 Task: Enable the option "Force ad blocking on this site".
Action: Mouse moved to (972, 28)
Screenshot: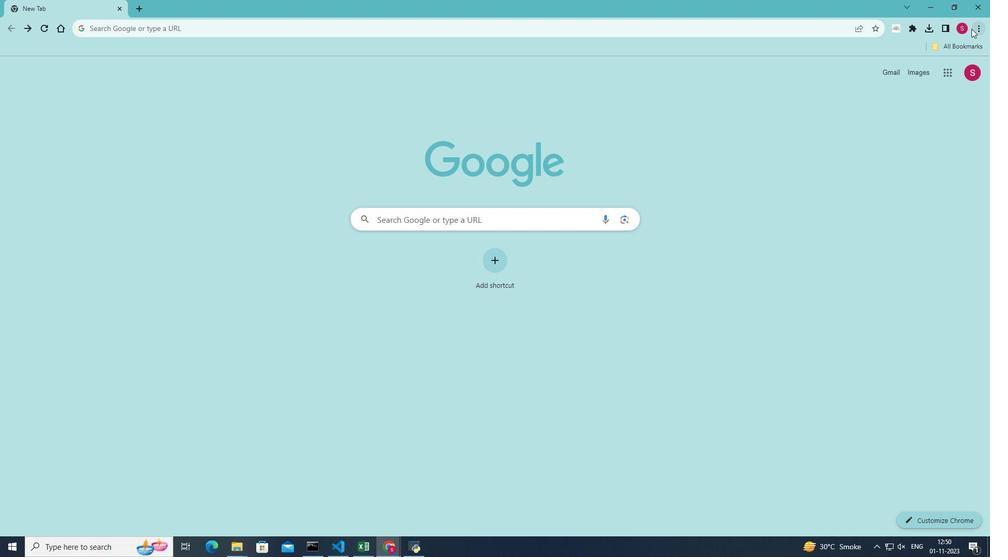
Action: Mouse pressed left at (972, 28)
Screenshot: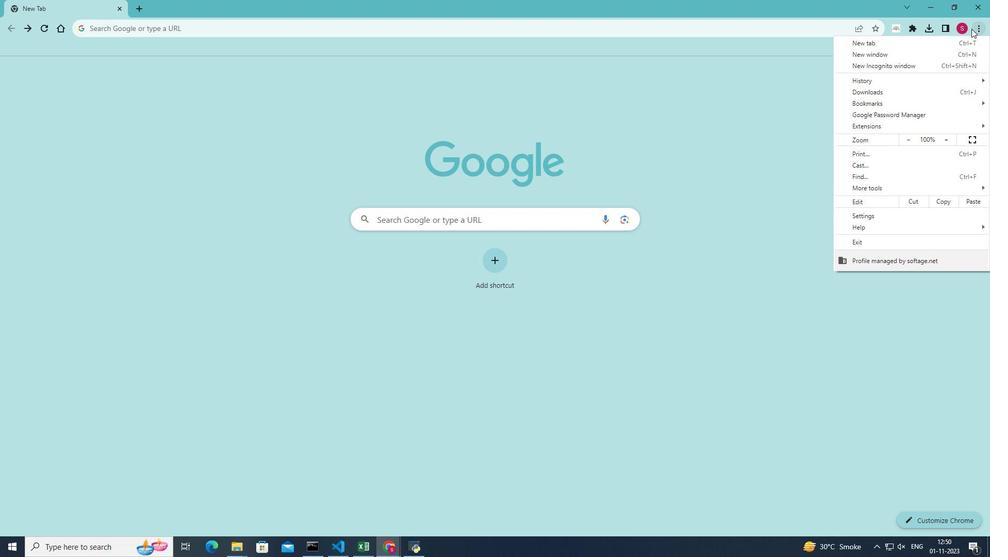 
Action: Mouse moved to (865, 190)
Screenshot: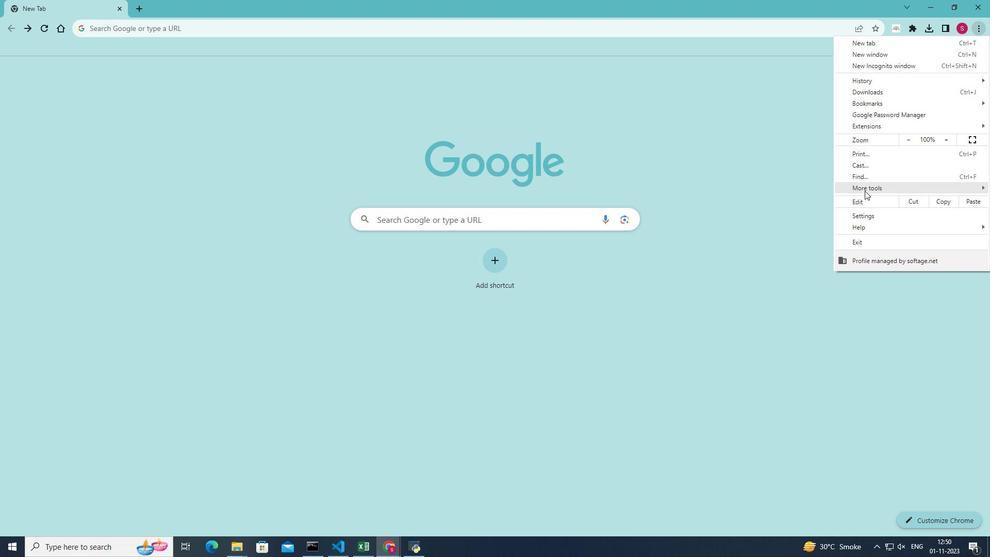 
Action: Mouse pressed left at (865, 190)
Screenshot: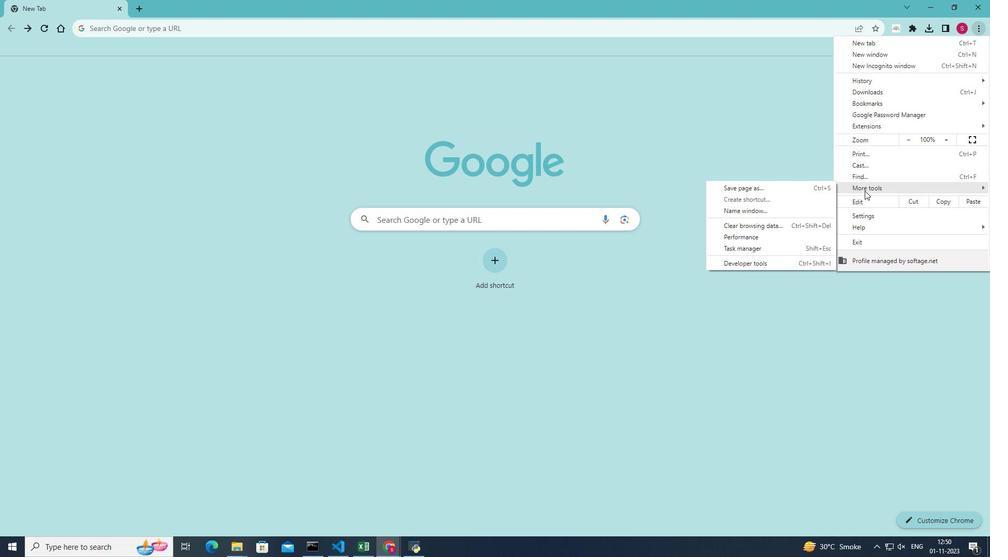 
Action: Mouse moved to (761, 262)
Screenshot: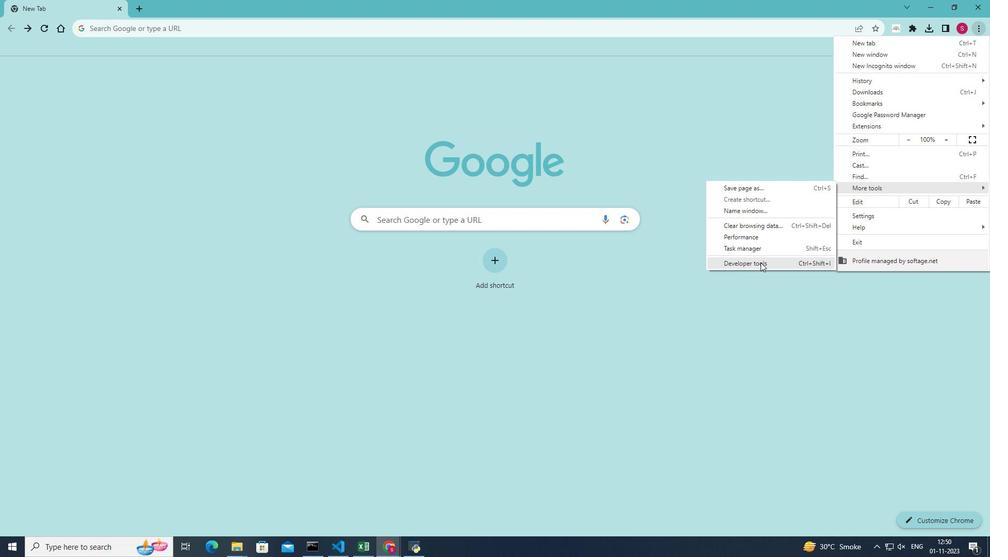
Action: Mouse pressed left at (761, 262)
Screenshot: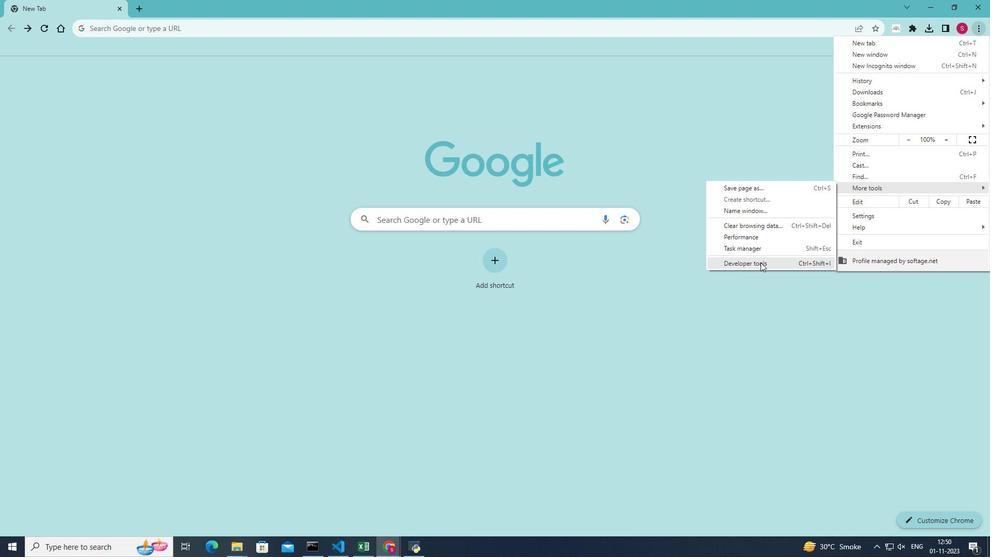 
Action: Mouse moved to (959, 61)
Screenshot: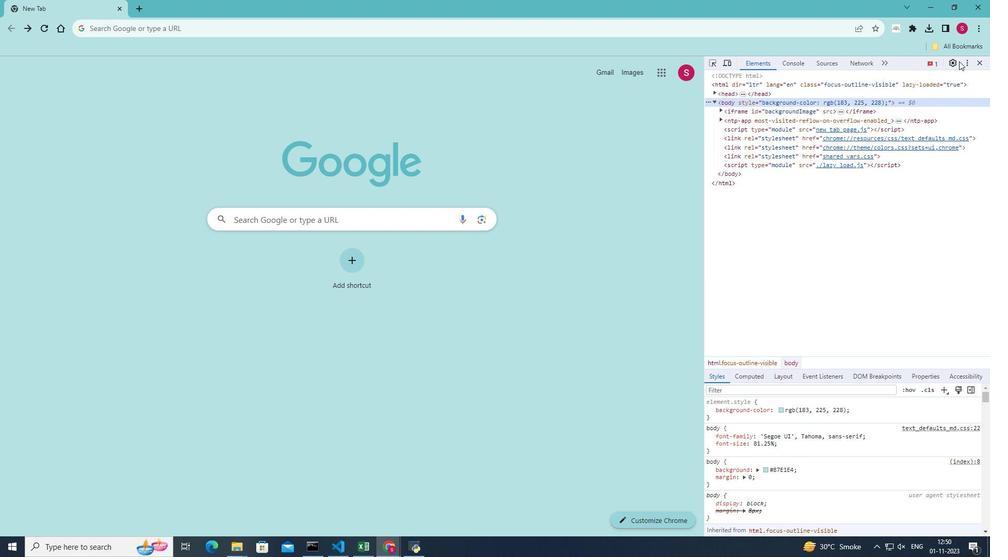 
Action: Mouse pressed left at (959, 61)
Screenshot: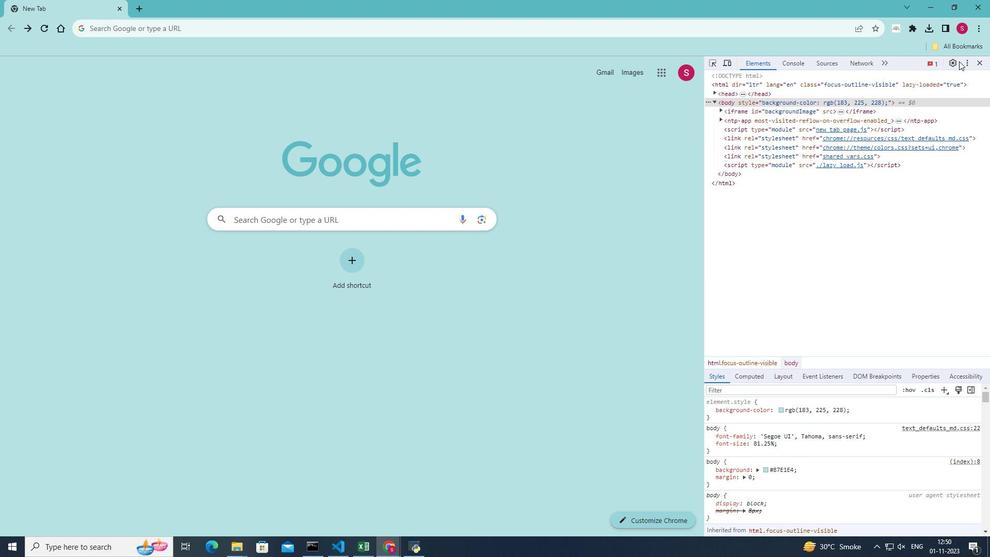 
Action: Mouse moved to (850, 252)
Screenshot: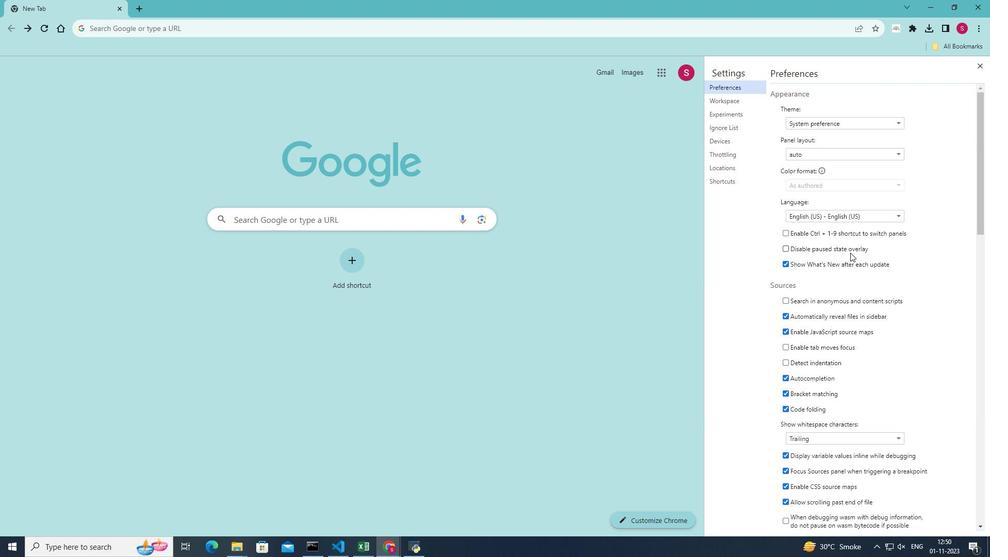 
Action: Mouse scrolled (850, 252) with delta (0, 0)
Screenshot: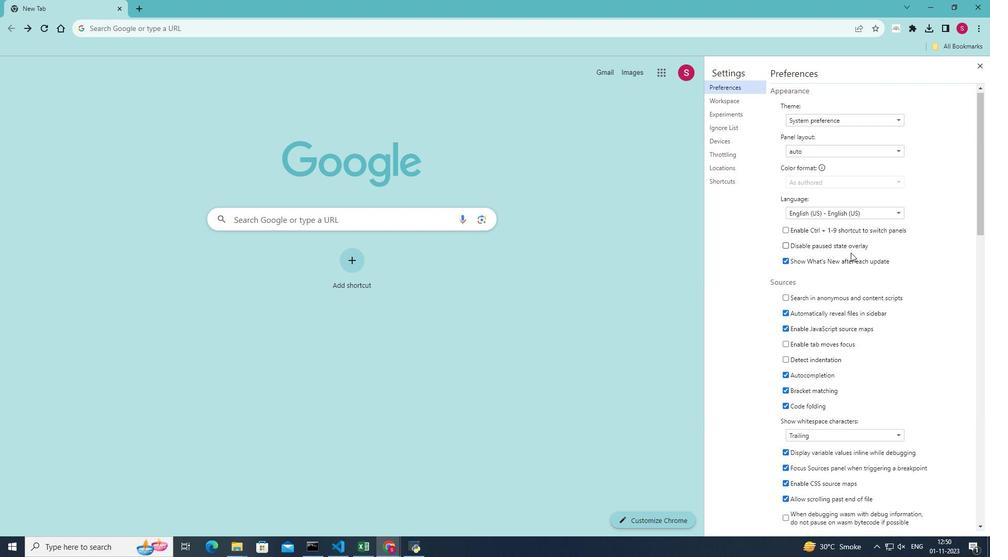 
Action: Mouse scrolled (850, 252) with delta (0, 0)
Screenshot: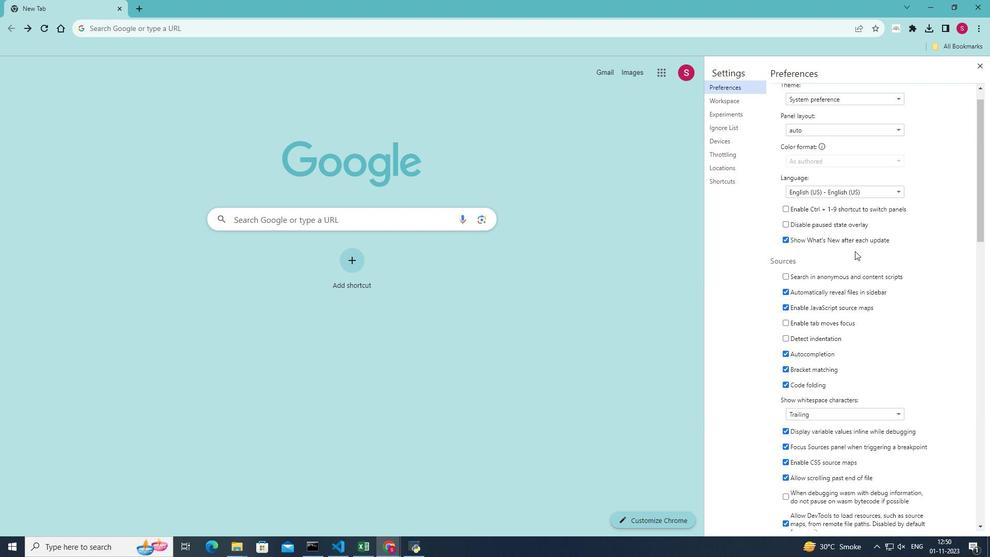 
Action: Mouse scrolled (850, 252) with delta (0, 0)
Screenshot: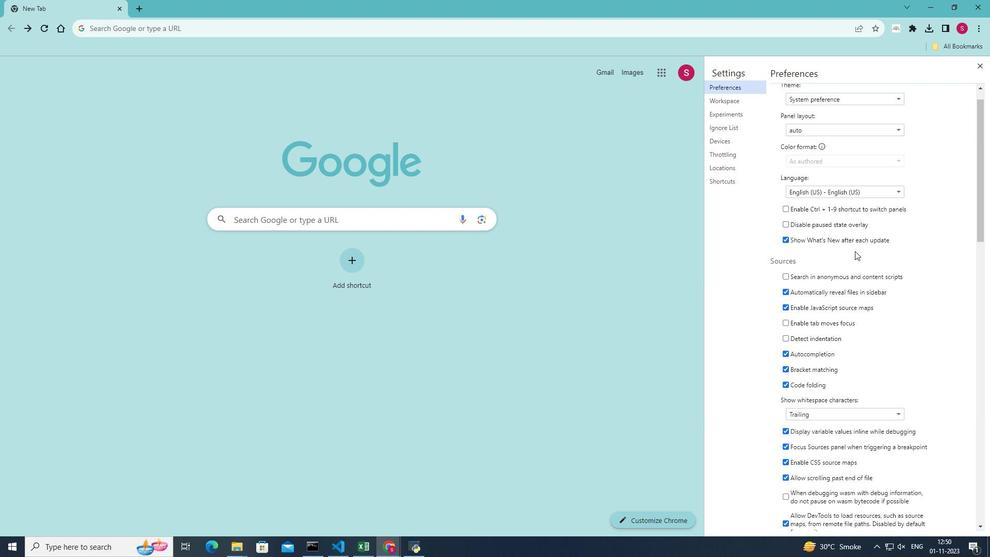 
Action: Mouse moved to (854, 251)
Screenshot: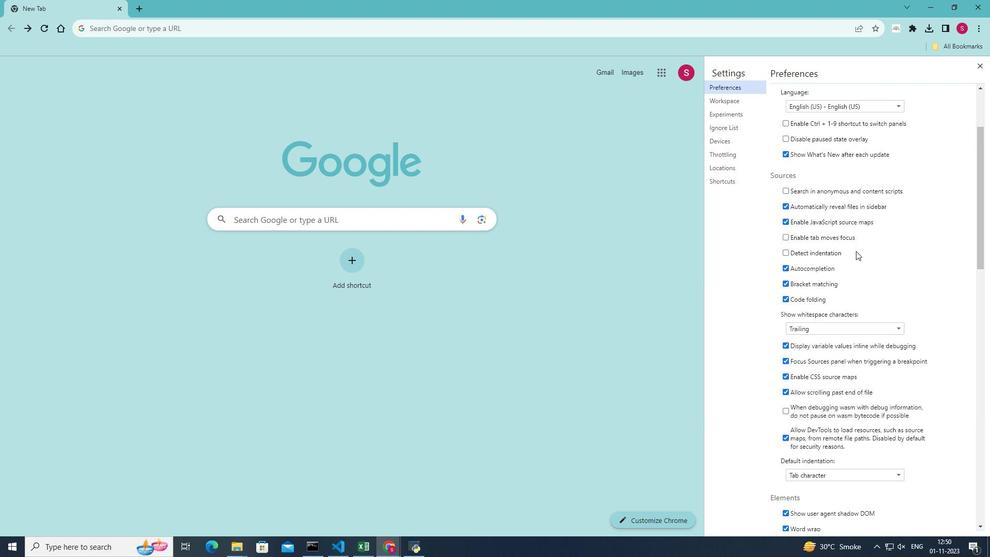 
Action: Mouse scrolled (854, 251) with delta (0, 0)
Screenshot: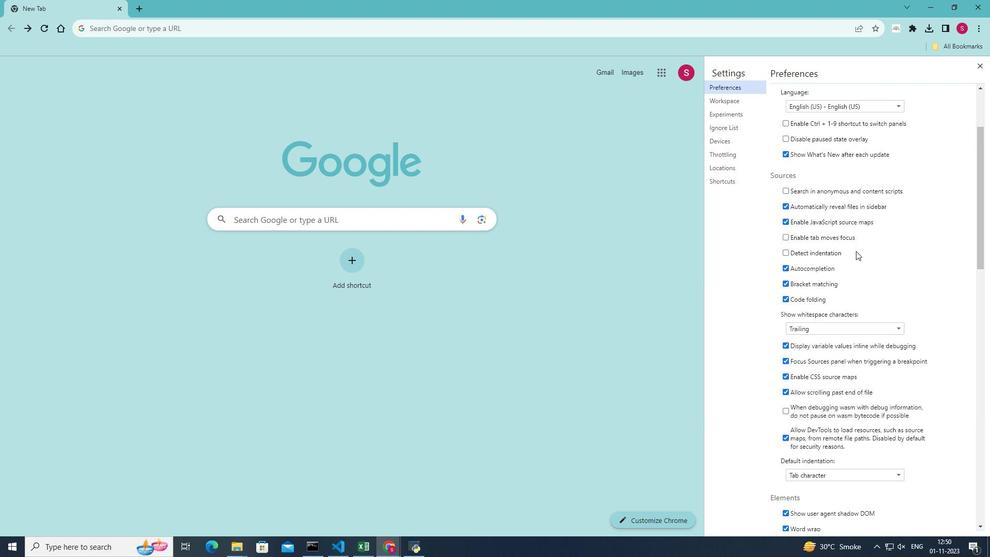 
Action: Mouse moved to (856, 251)
Screenshot: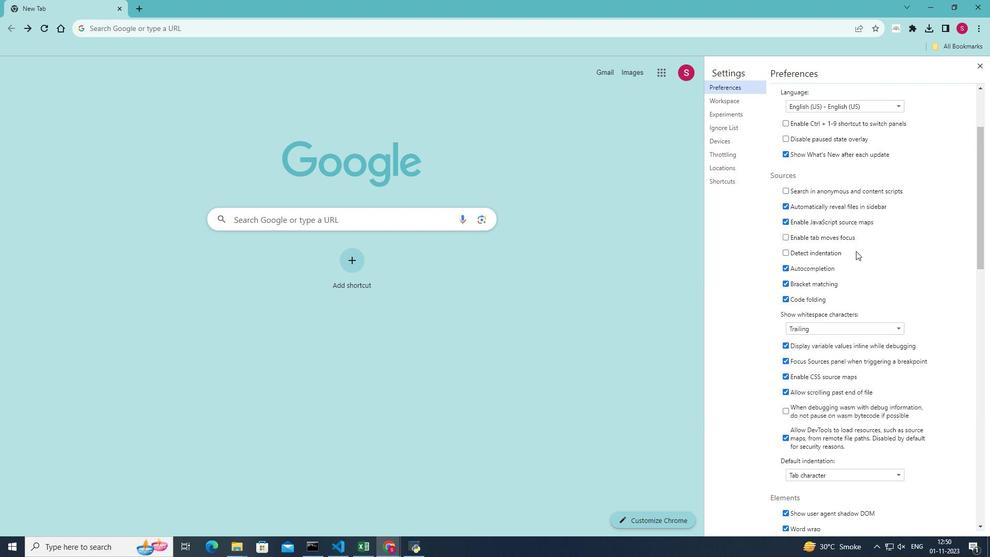 
Action: Mouse scrolled (856, 250) with delta (0, 0)
Screenshot: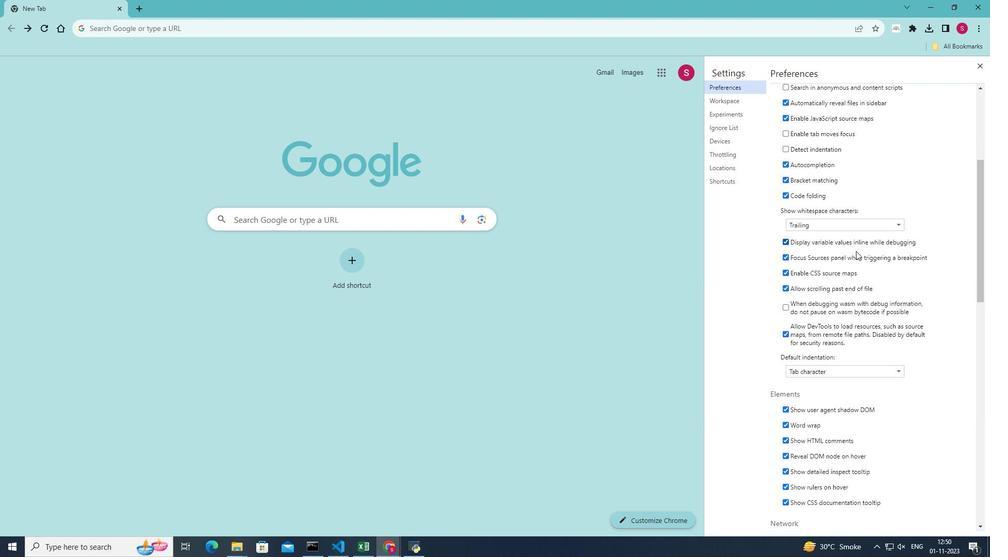 
Action: Mouse scrolled (856, 250) with delta (0, 0)
Screenshot: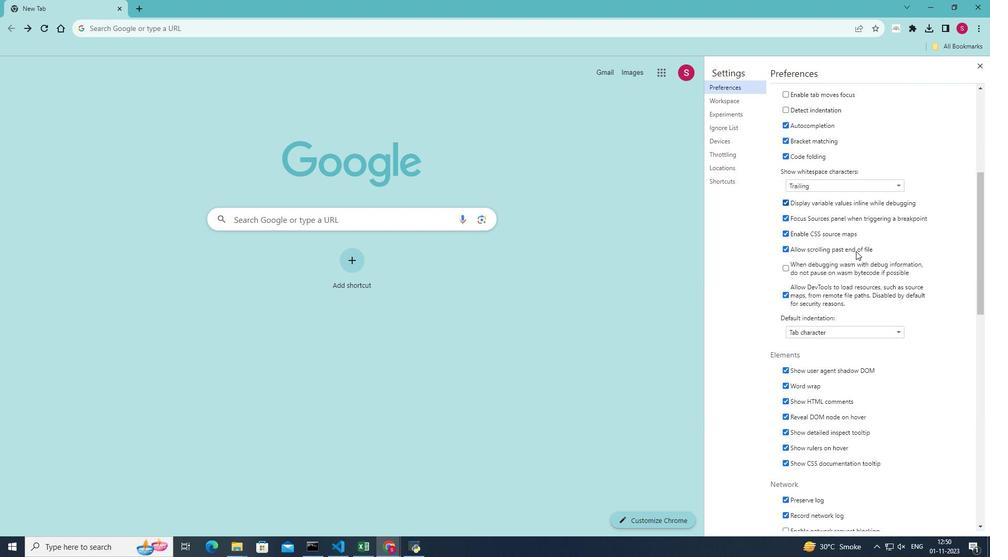 
Action: Mouse scrolled (856, 250) with delta (0, 0)
Screenshot: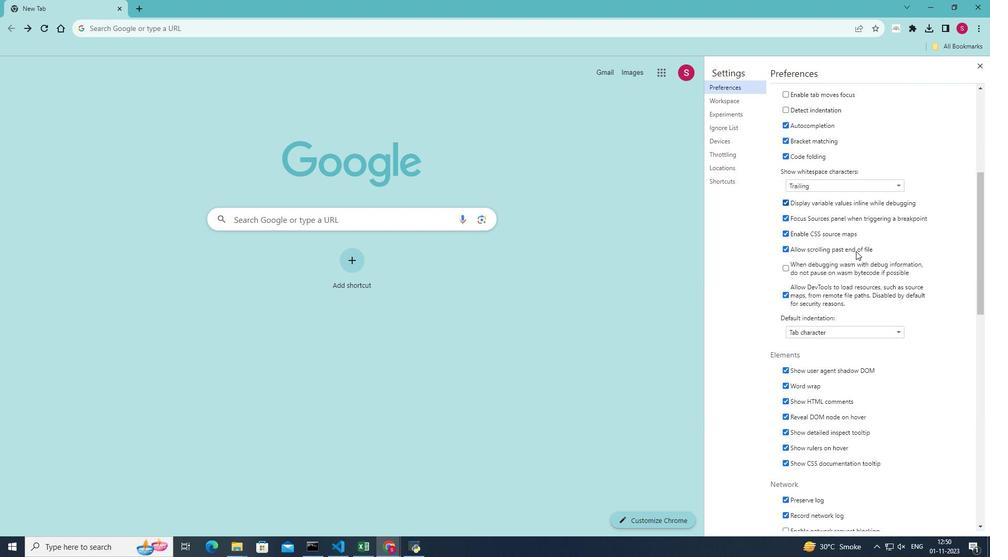 
Action: Mouse scrolled (856, 250) with delta (0, 0)
Screenshot: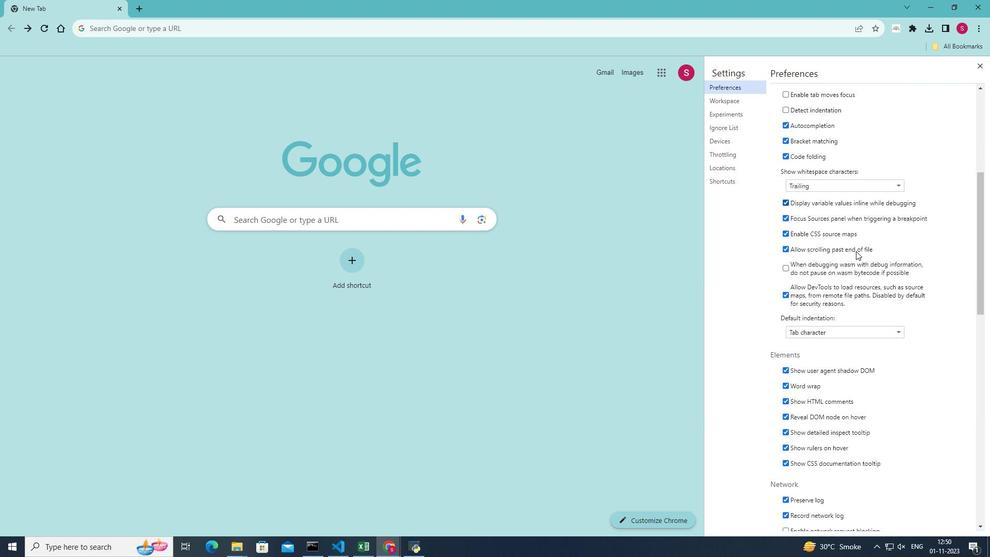 
Action: Mouse scrolled (856, 250) with delta (0, 0)
Screenshot: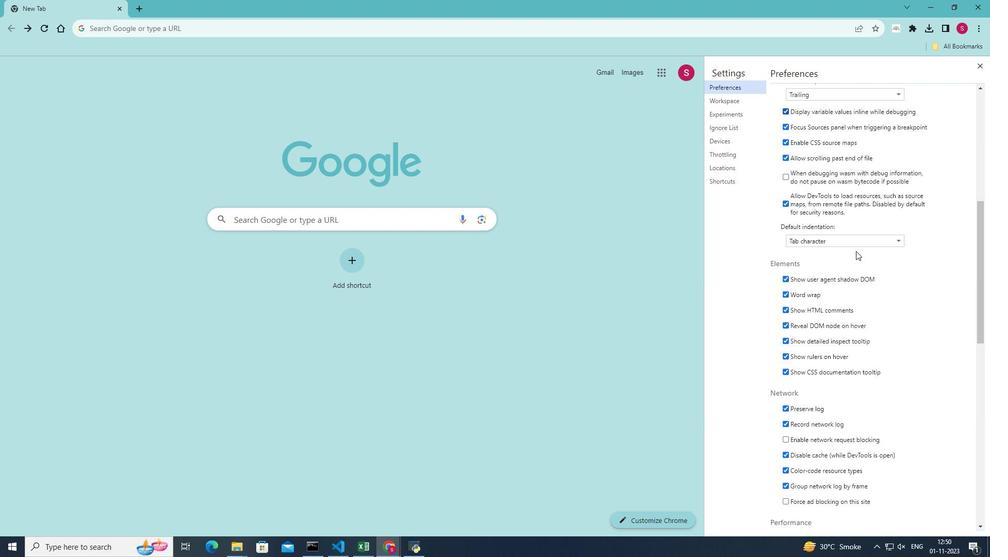
Action: Mouse scrolled (856, 250) with delta (0, 0)
Screenshot: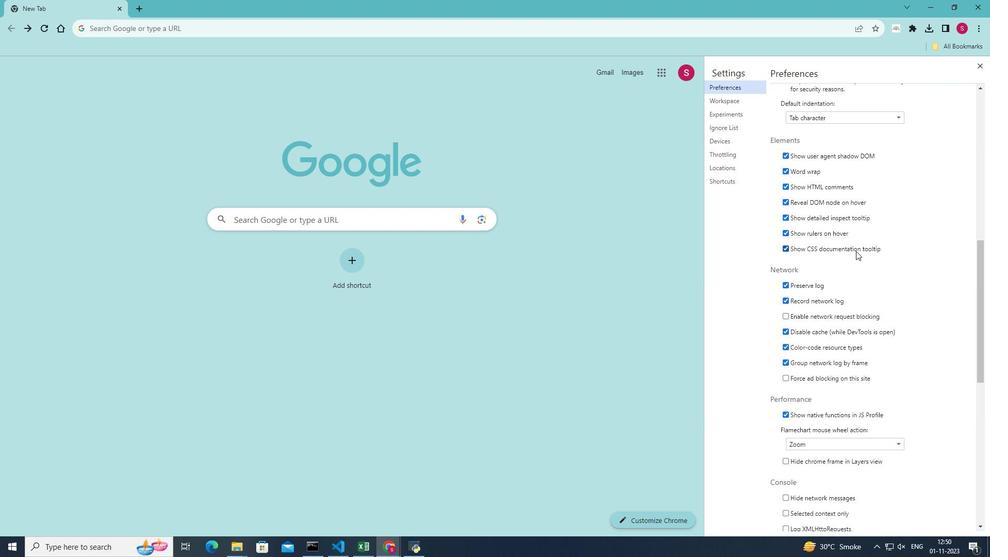 
Action: Mouse moved to (787, 330)
Screenshot: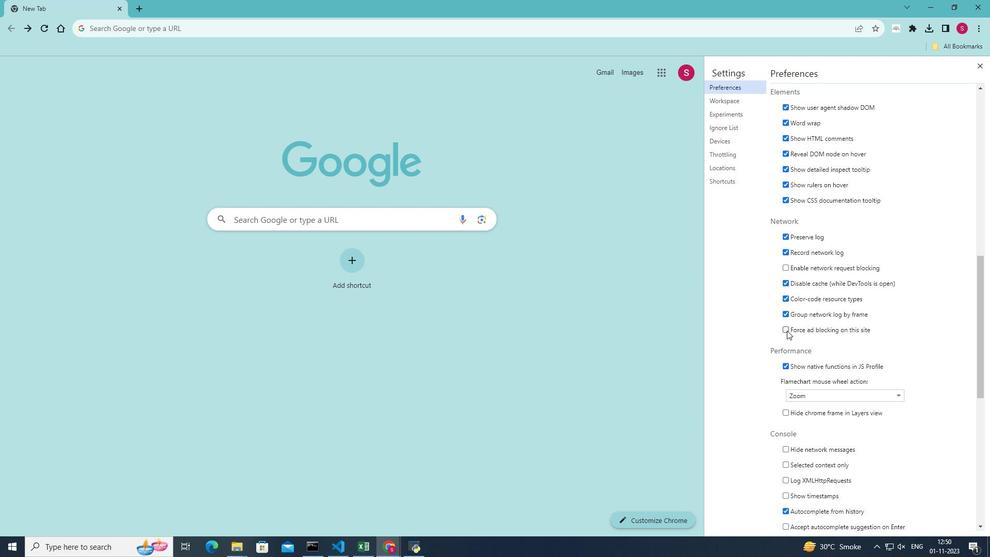 
Action: Mouse pressed left at (787, 330)
Screenshot: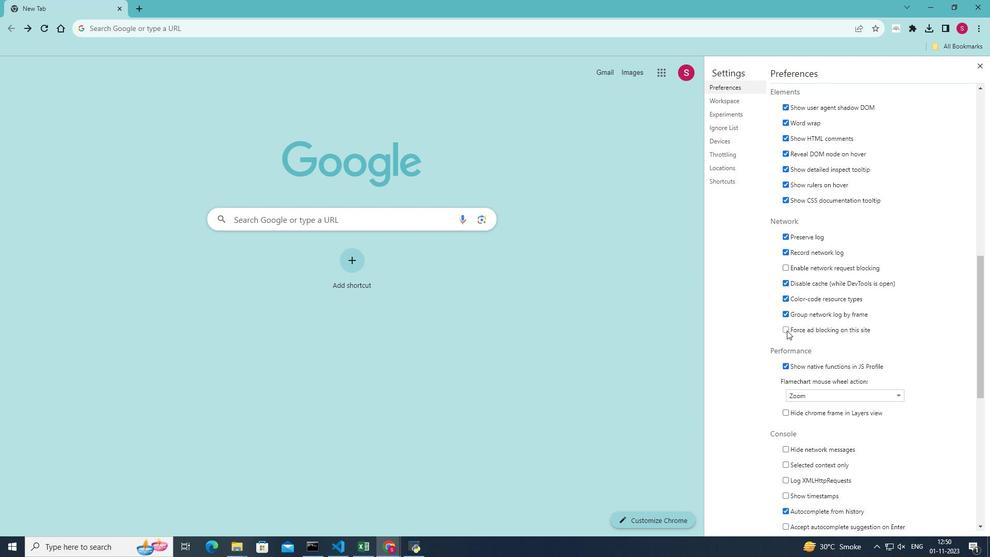 
Action: Mouse moved to (904, 311)
Screenshot: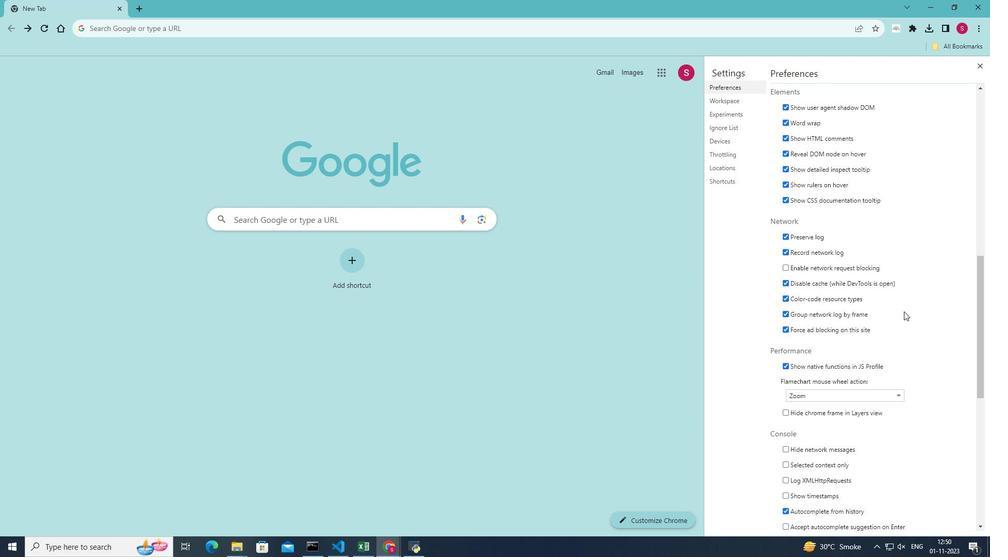 
